 Task: Archive the email with the subject Request for feedback from softage.1@softage.net
Action: Mouse moved to (772, 72)
Screenshot: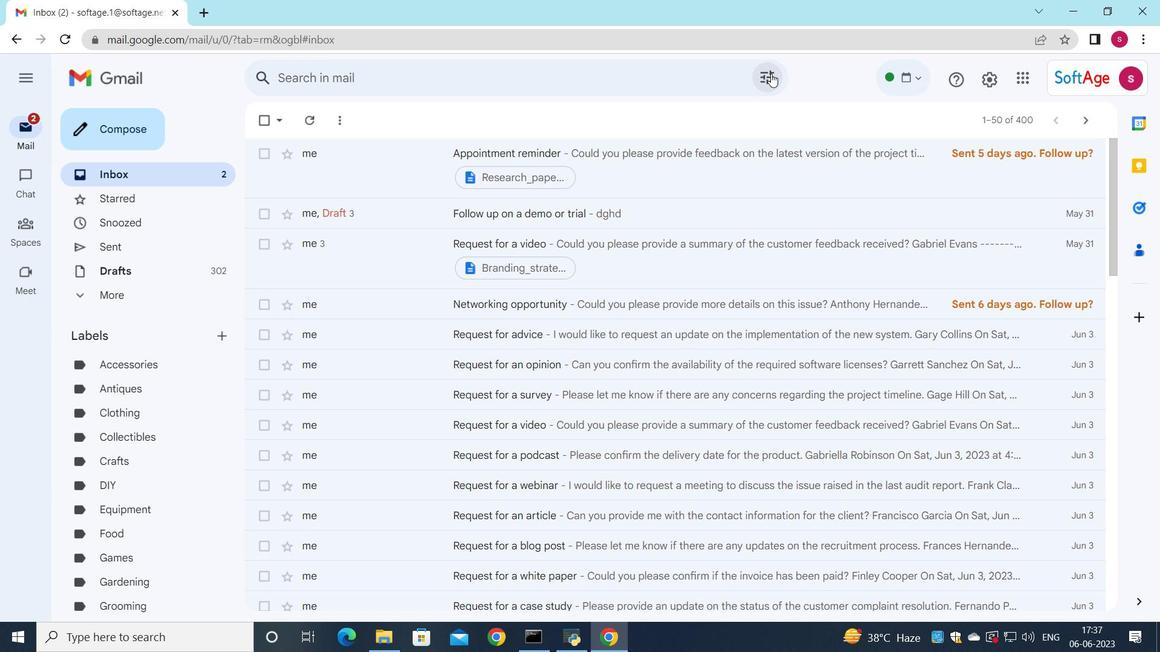 
Action: Mouse pressed left at (772, 72)
Screenshot: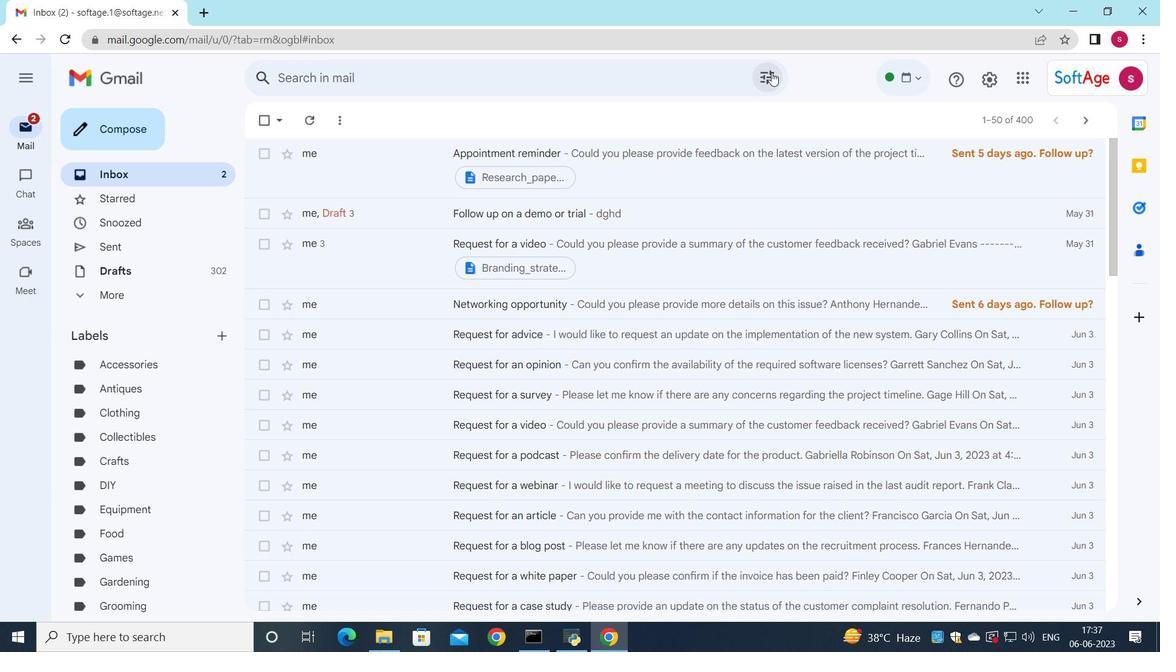
Action: Mouse moved to (671, 131)
Screenshot: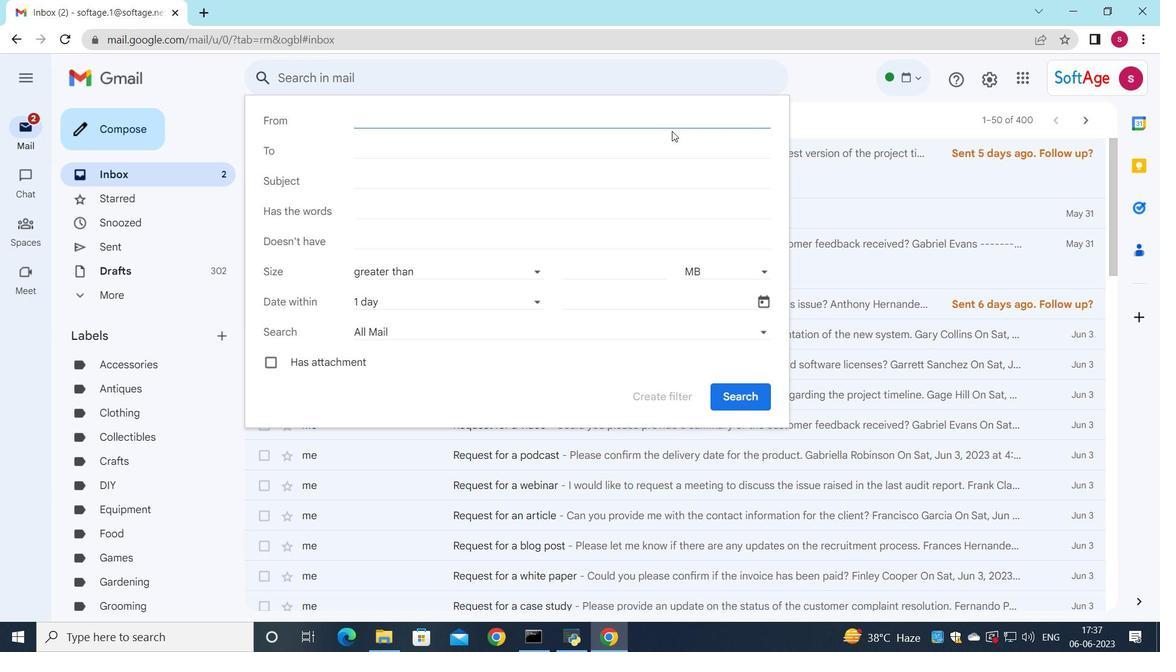 
Action: Key pressed s
Screenshot: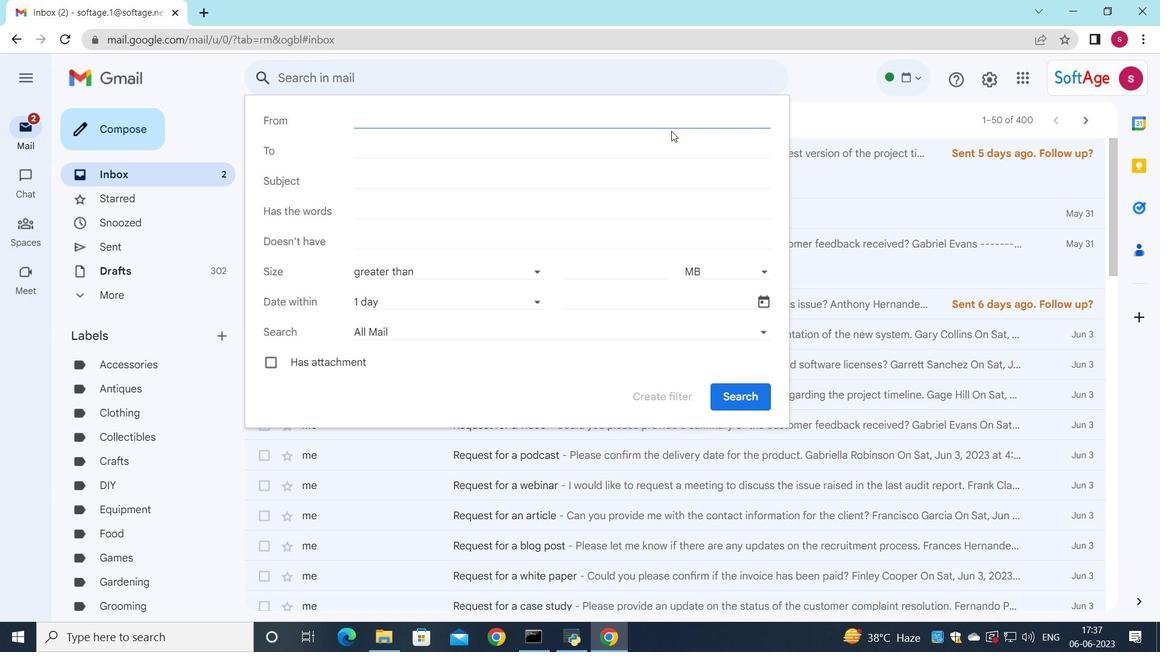 
Action: Mouse moved to (521, 154)
Screenshot: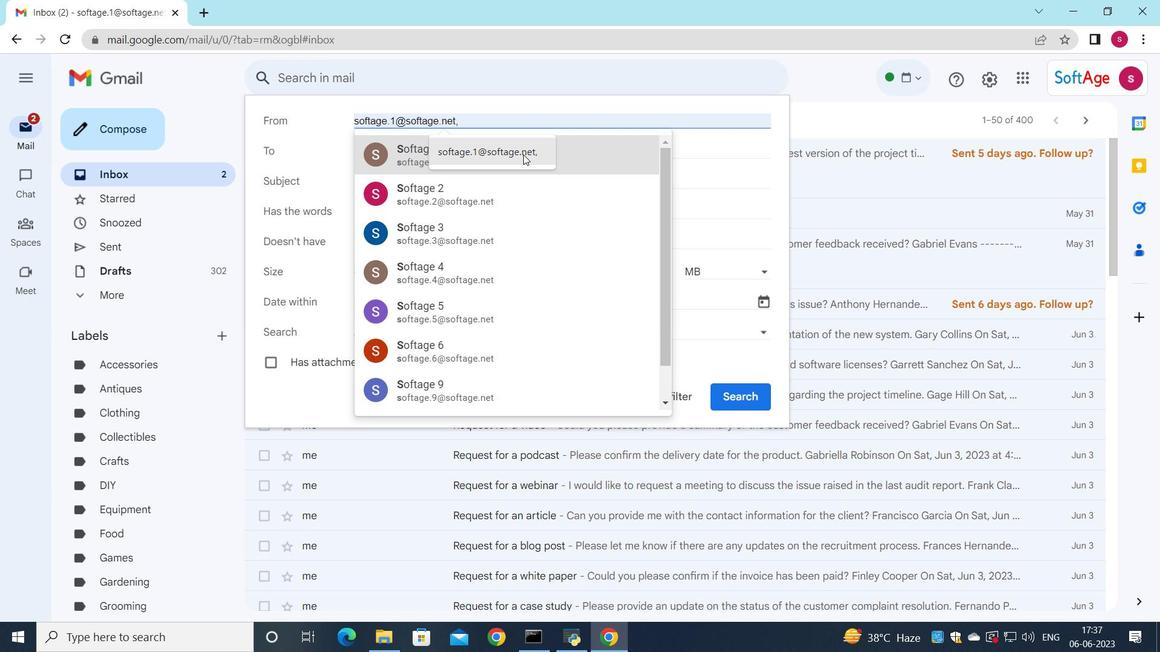 
Action: Mouse pressed left at (521, 154)
Screenshot: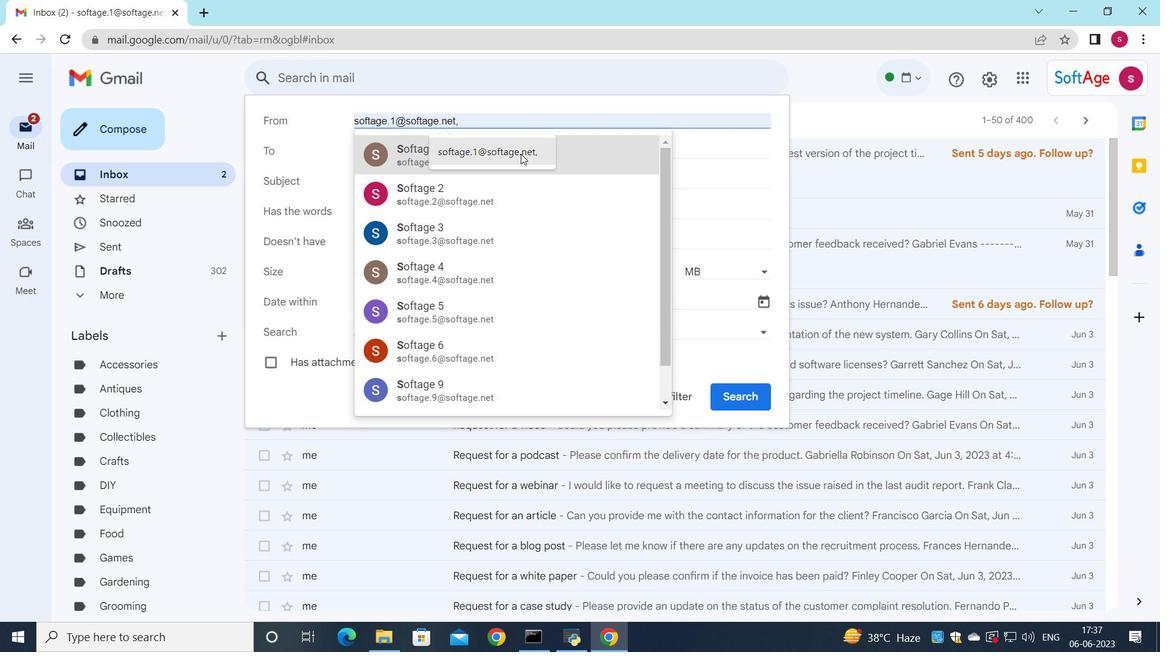 
Action: Mouse moved to (376, 181)
Screenshot: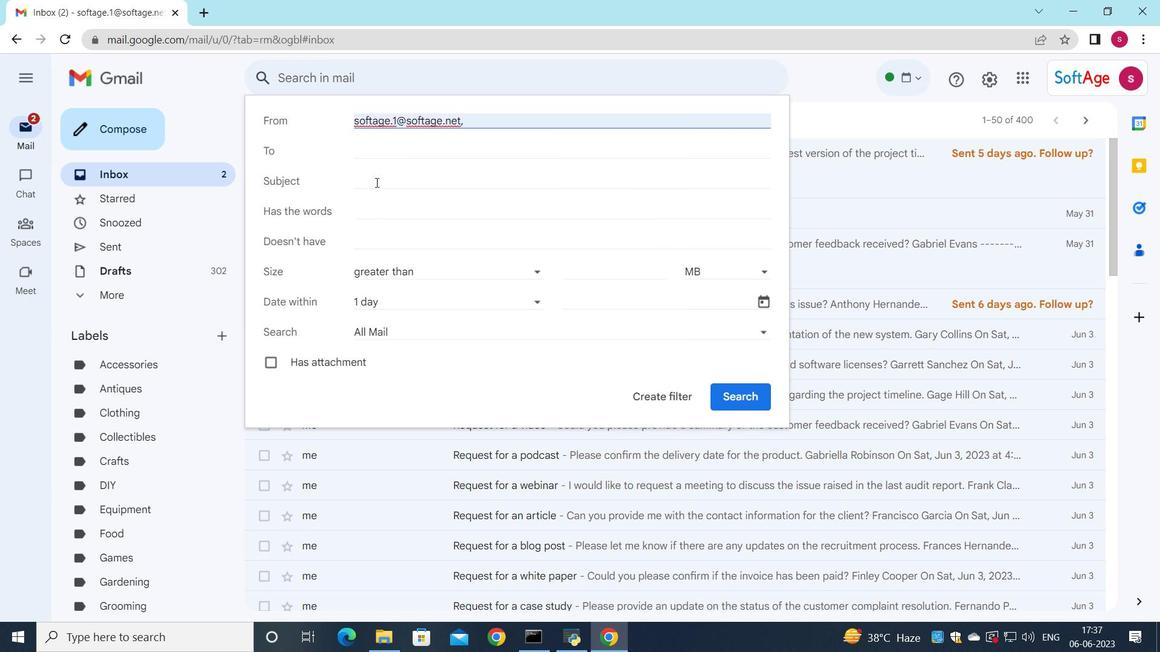 
Action: Mouse pressed left at (376, 181)
Screenshot: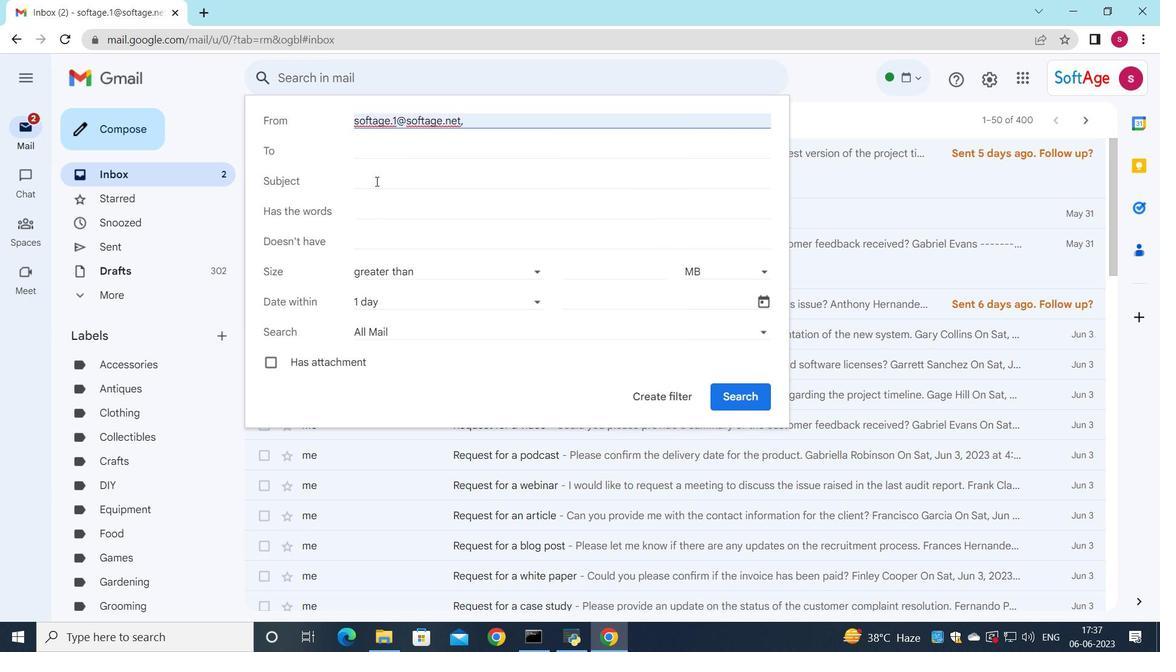 
Action: Mouse moved to (394, 181)
Screenshot: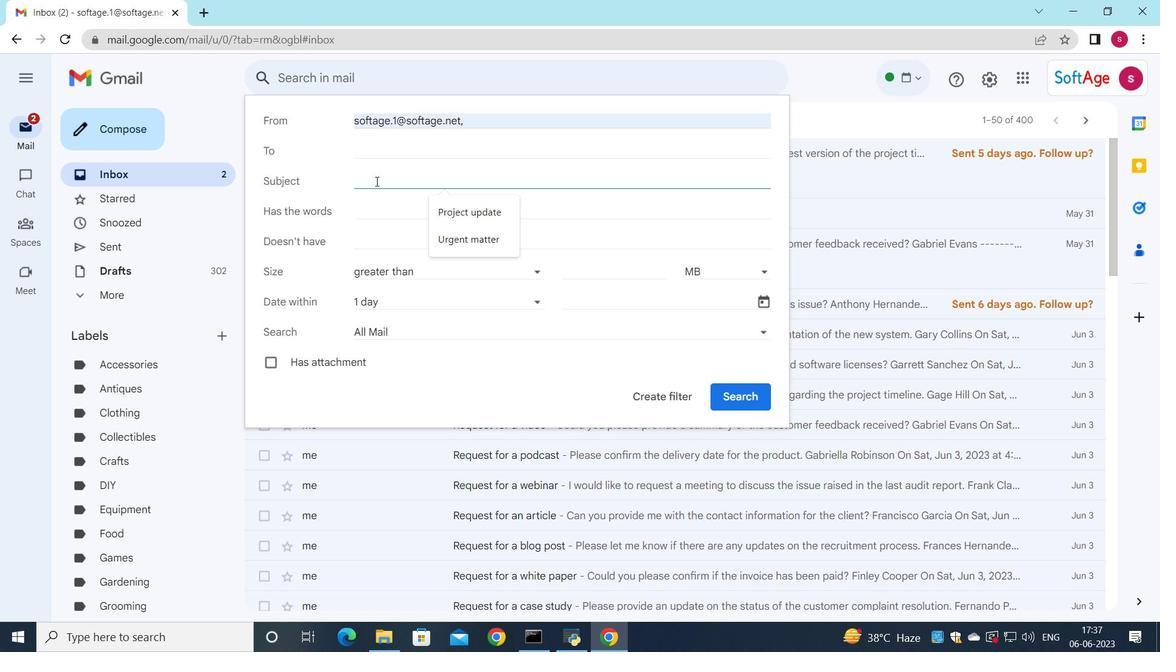 
Action: Key pressed <Key.shift>Request<Key.space>for<Key.space>feed<Key.space><Key.backspace>back
Screenshot: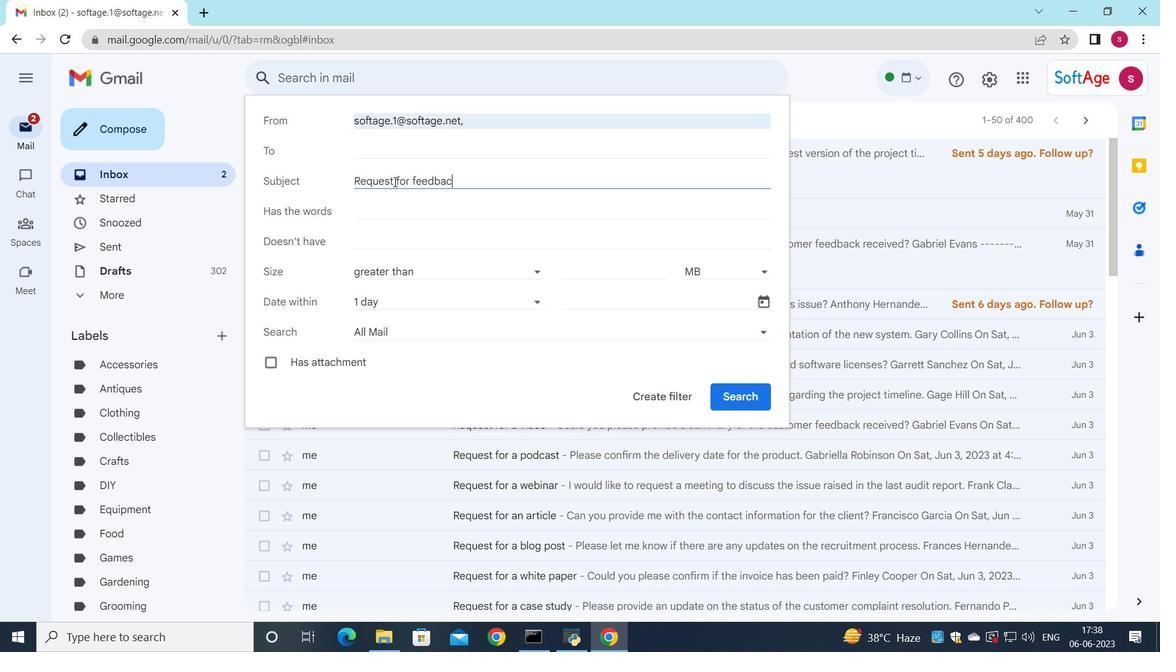 
Action: Mouse moved to (411, 293)
Screenshot: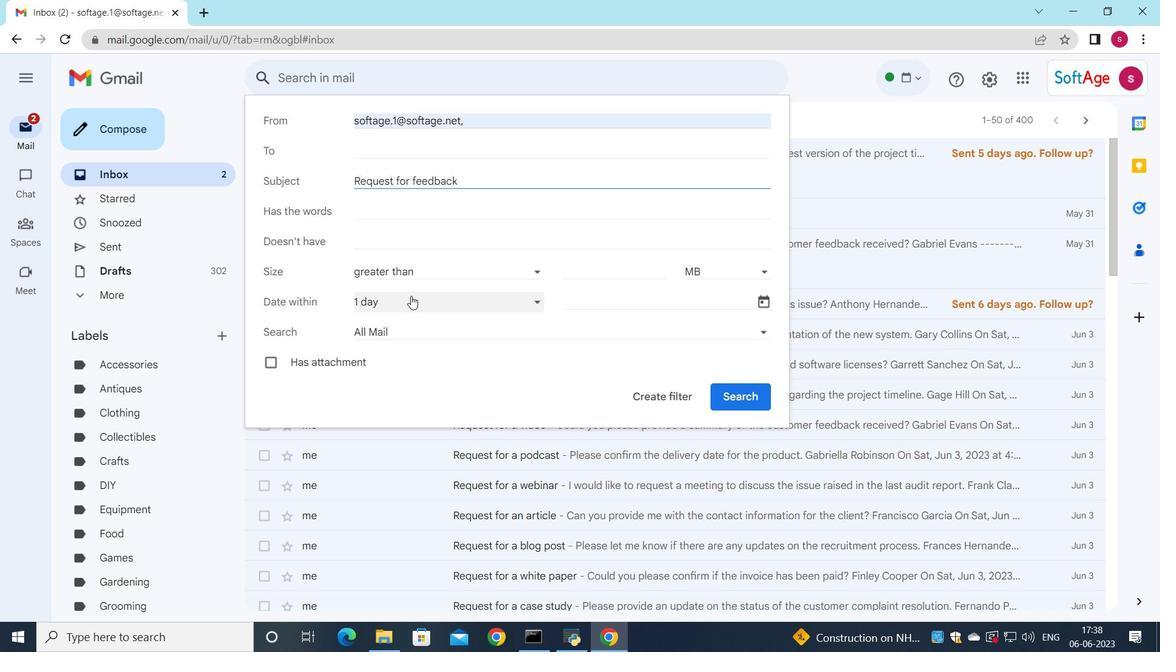 
Action: Mouse pressed left at (411, 293)
Screenshot: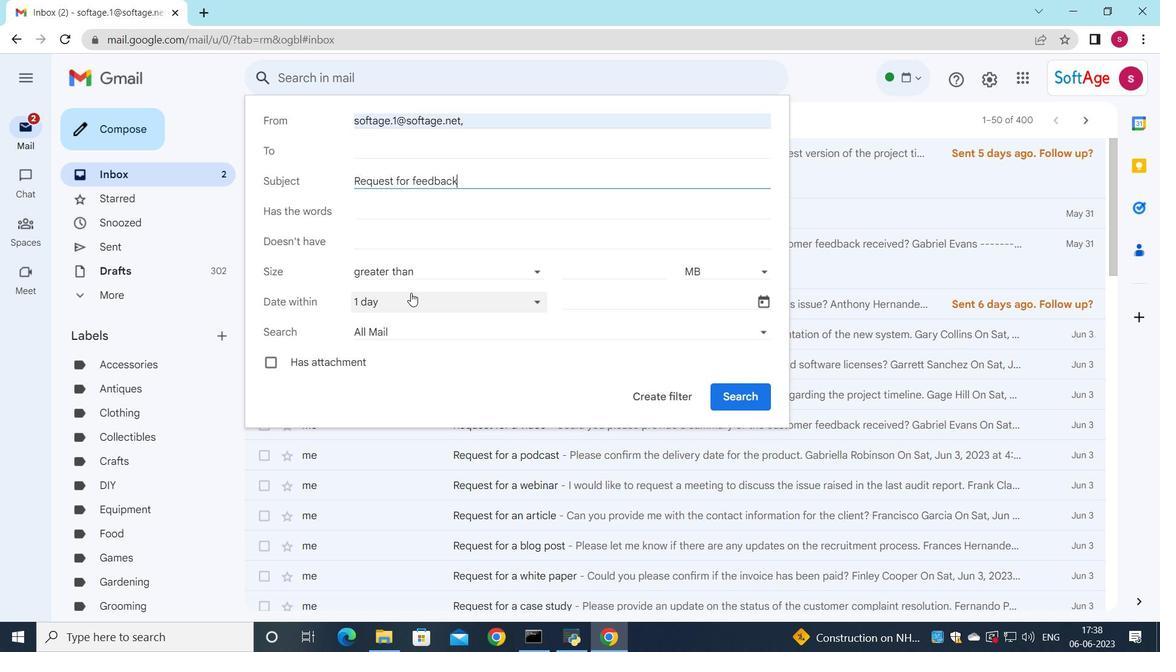 
Action: Mouse moved to (422, 470)
Screenshot: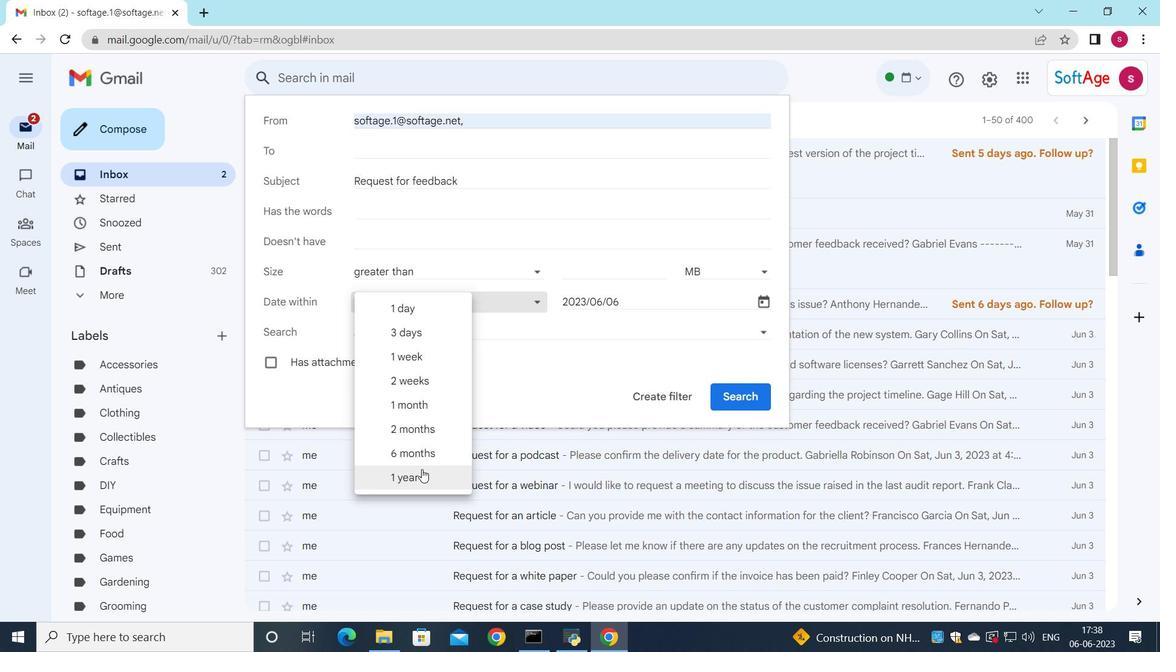 
Action: Mouse pressed left at (422, 470)
Screenshot: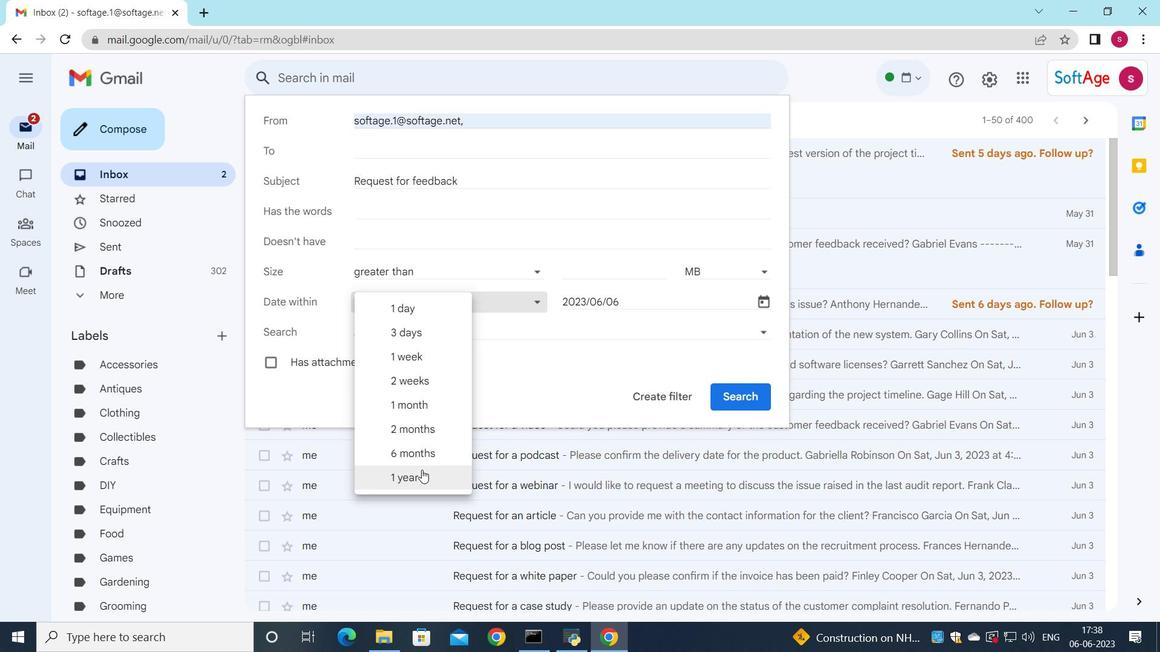 
Action: Mouse moved to (726, 395)
Screenshot: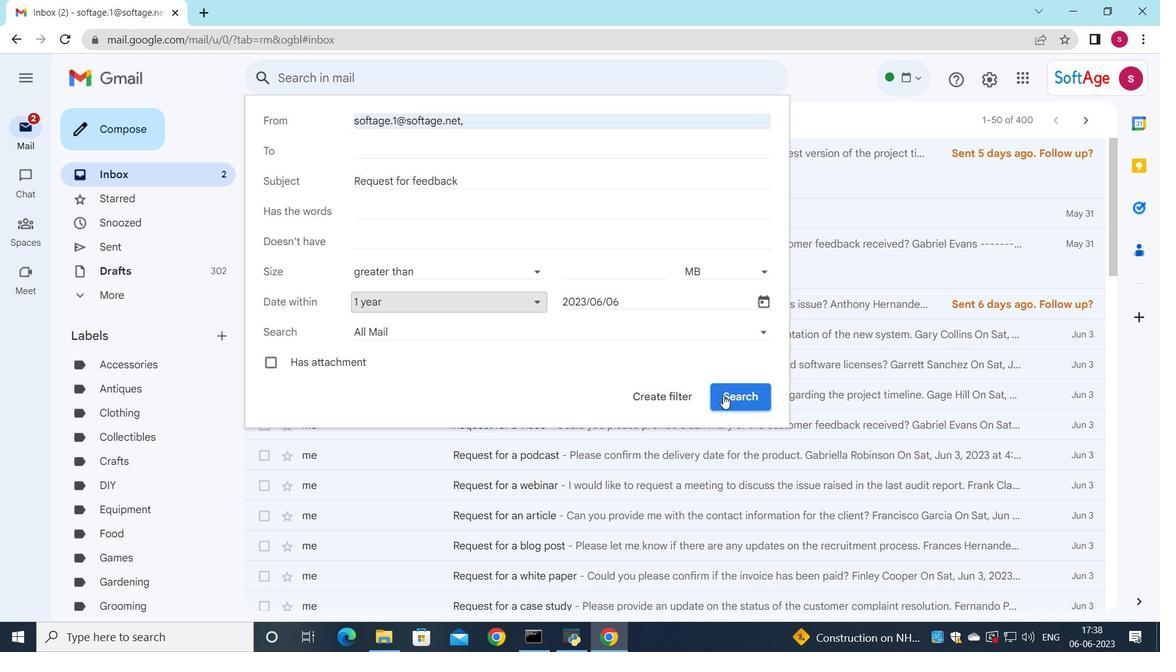 
Action: Mouse pressed left at (726, 395)
Screenshot: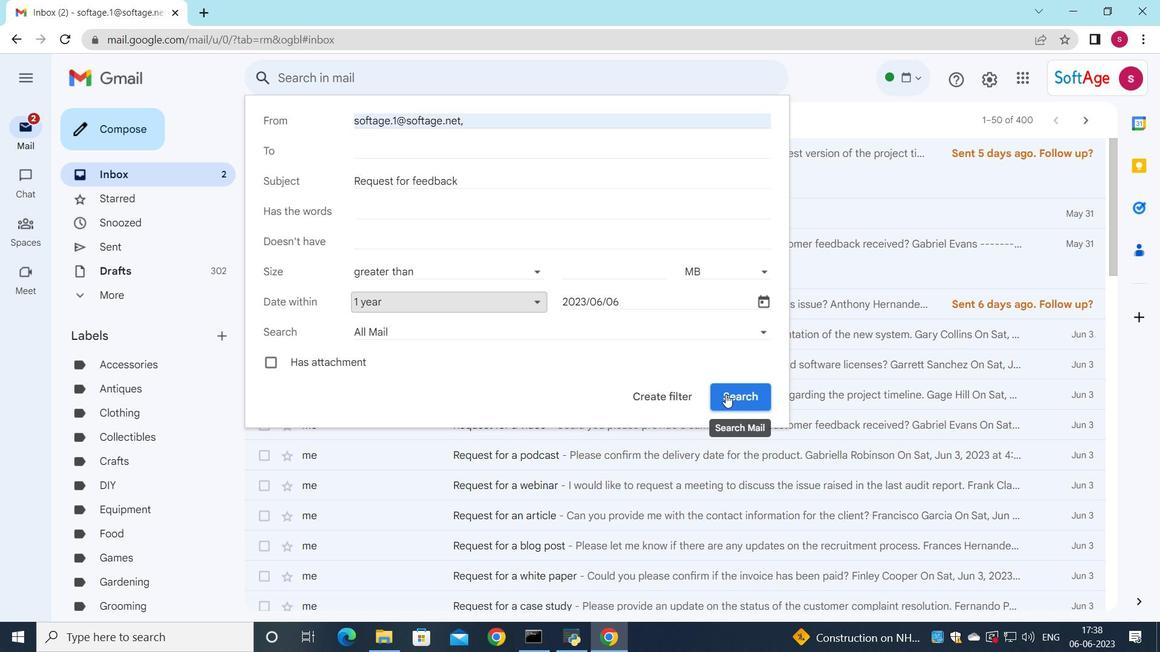 
Action: Mouse moved to (609, 261)
Screenshot: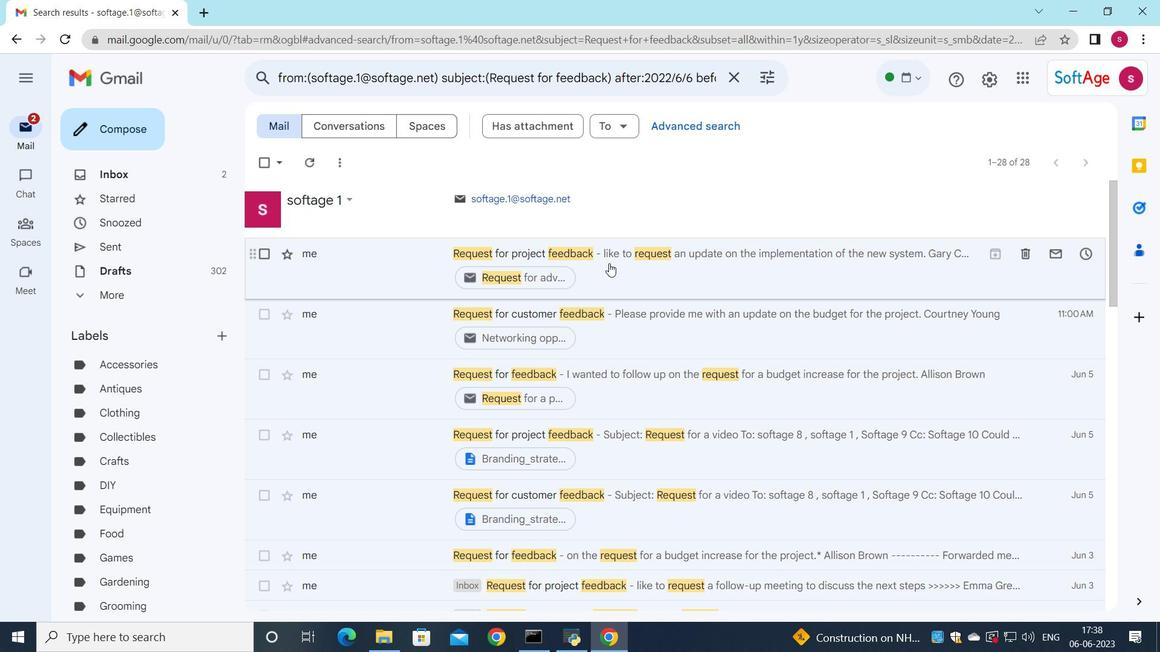 
Action: Mouse pressed left at (609, 261)
Screenshot: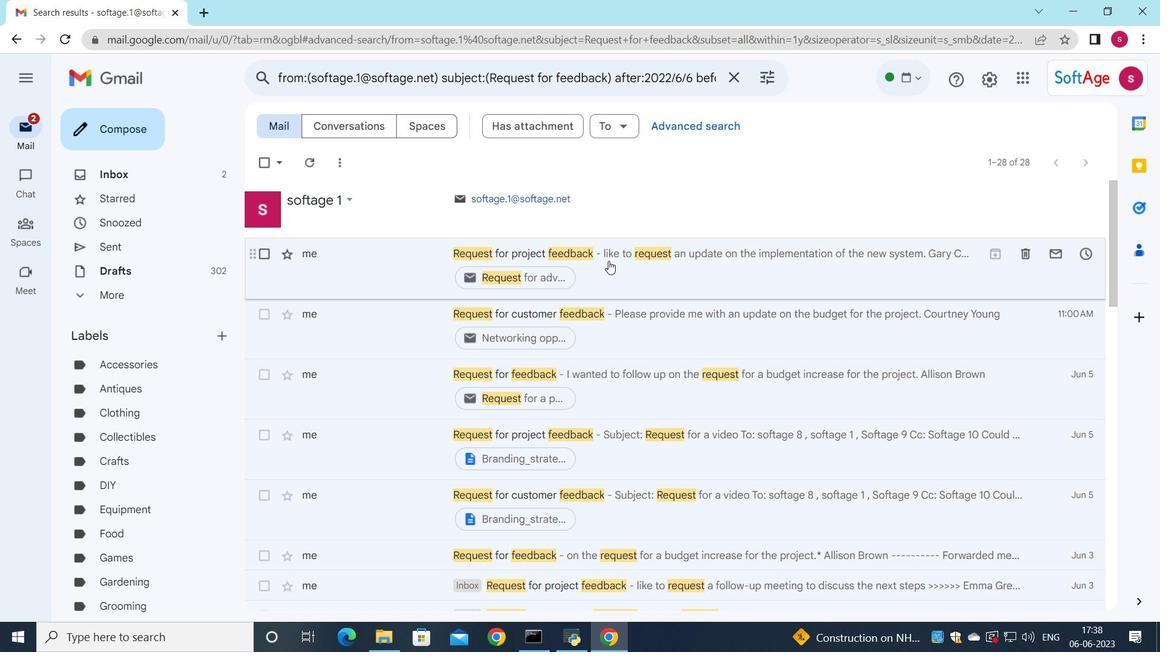 
Action: Mouse moved to (299, 116)
Screenshot: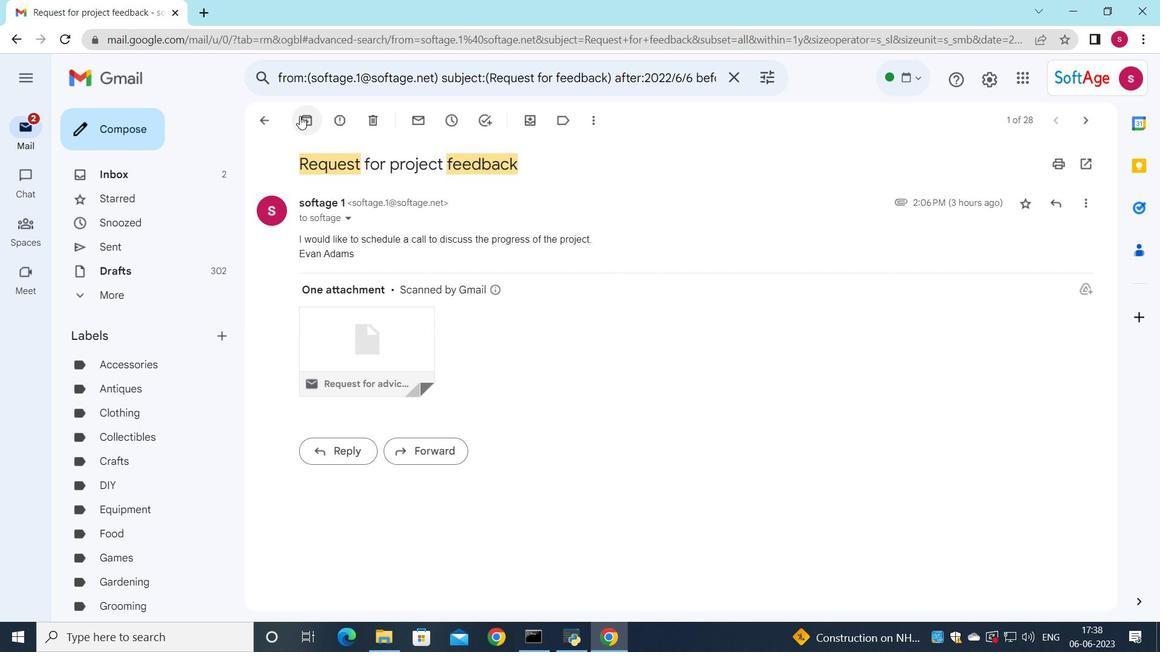
Action: Mouse pressed left at (299, 116)
Screenshot: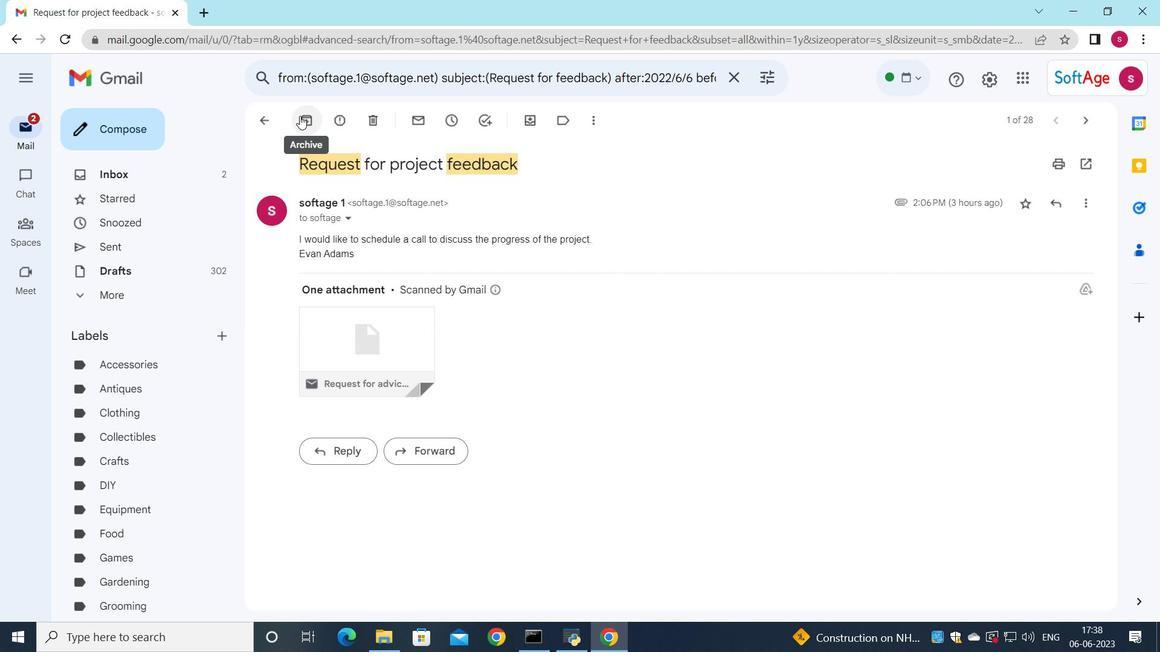 
Action: Mouse moved to (324, 137)
Screenshot: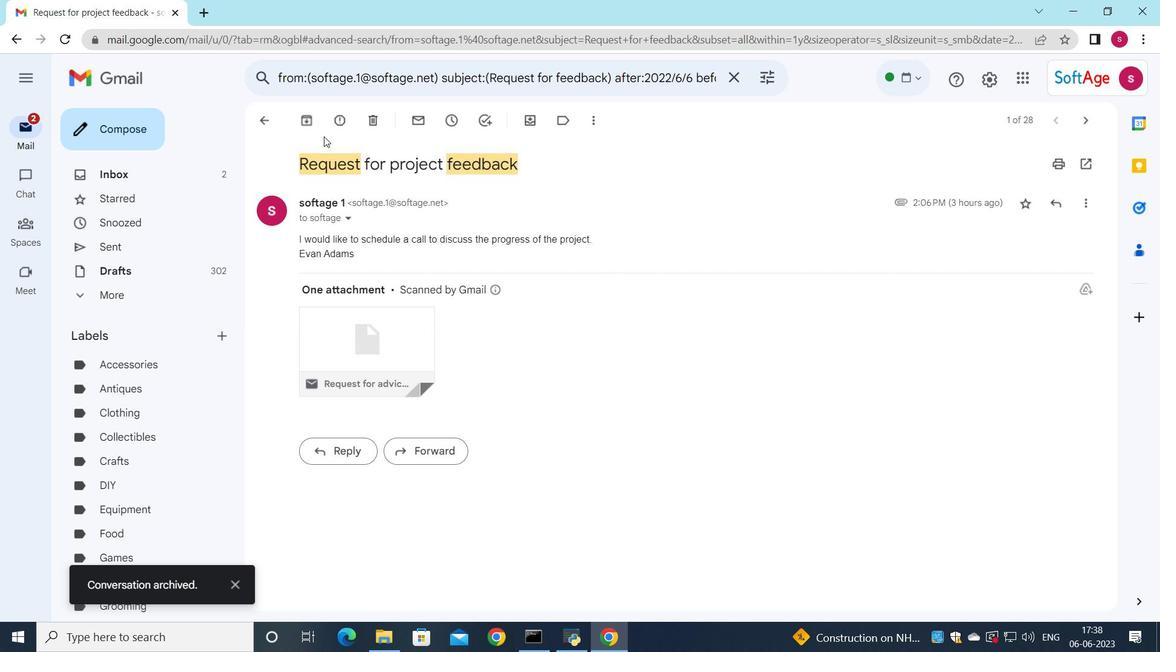 
